 Task: Set Answer 2 of the radio button to "Agenda".
Action: Mouse moved to (519, 342)
Screenshot: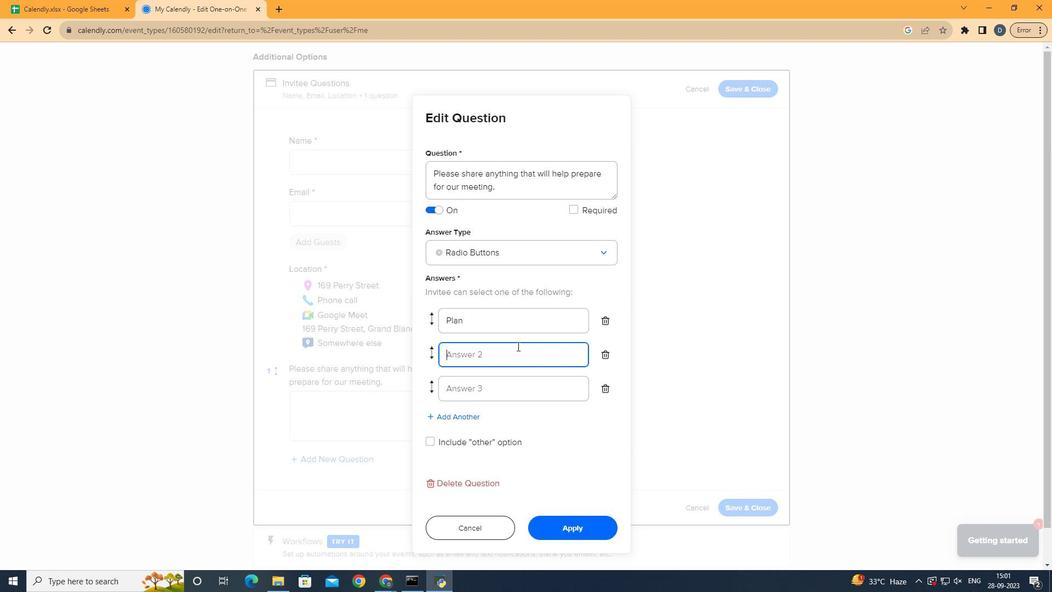 
Action: Mouse pressed left at (519, 342)
Screenshot: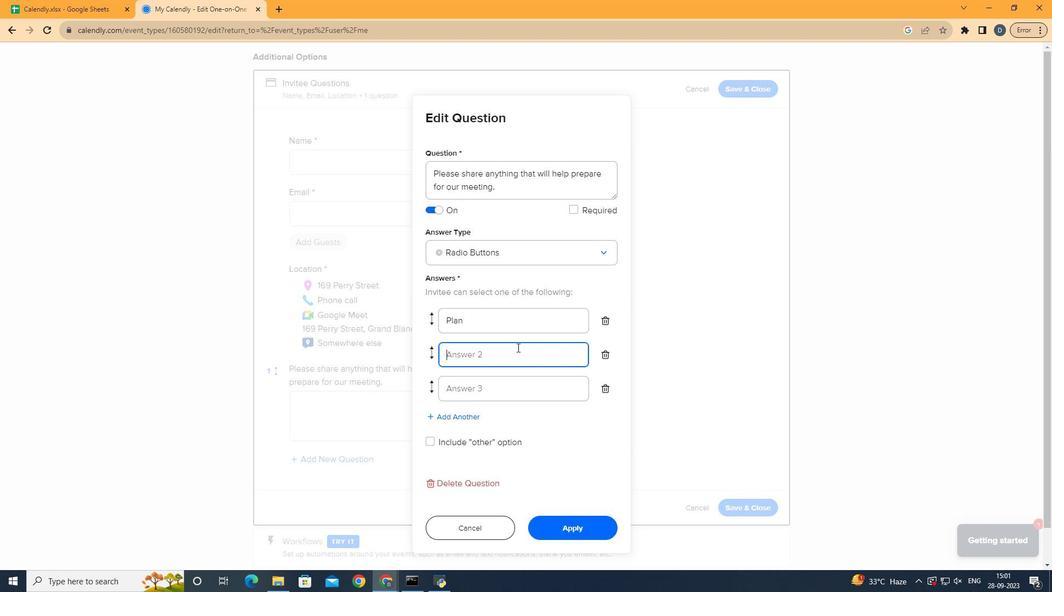 
Action: Mouse moved to (517, 347)
Screenshot: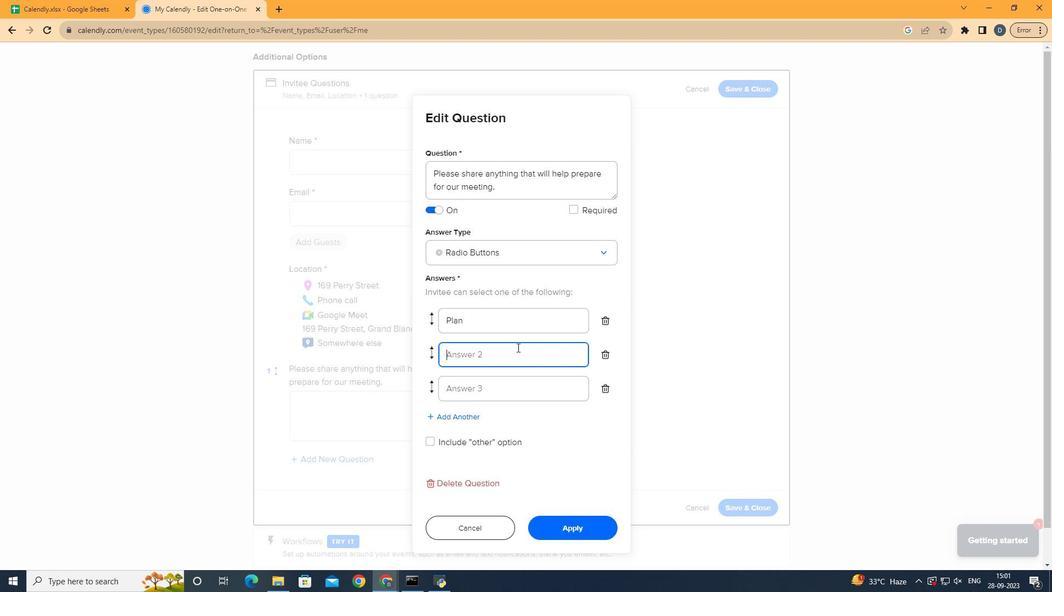 
Action: Key pressed <Key.shift><Key.shift>Agenda
Screenshot: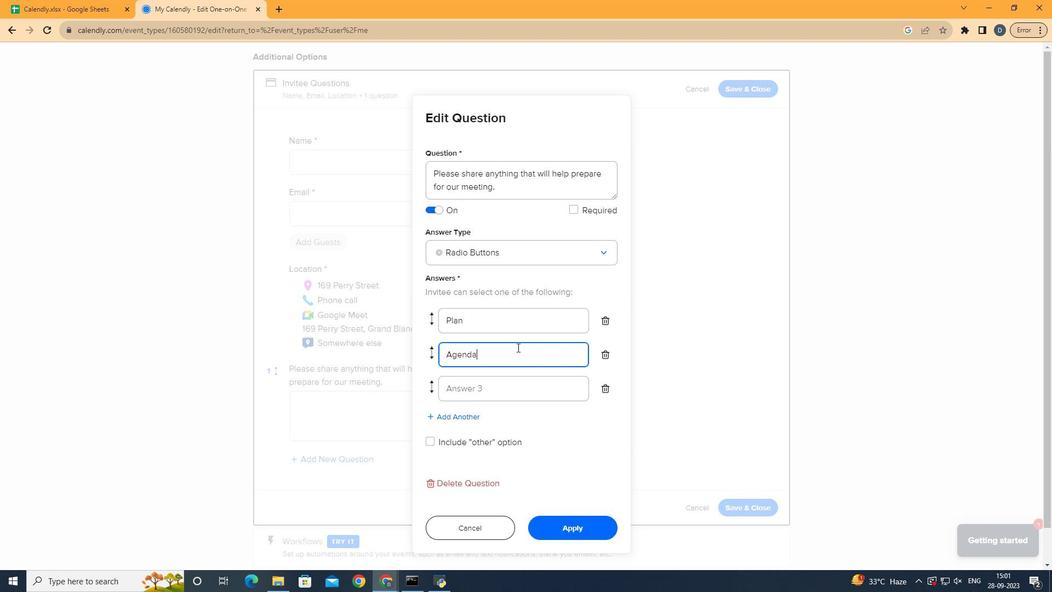 
Action: Mouse moved to (567, 421)
Screenshot: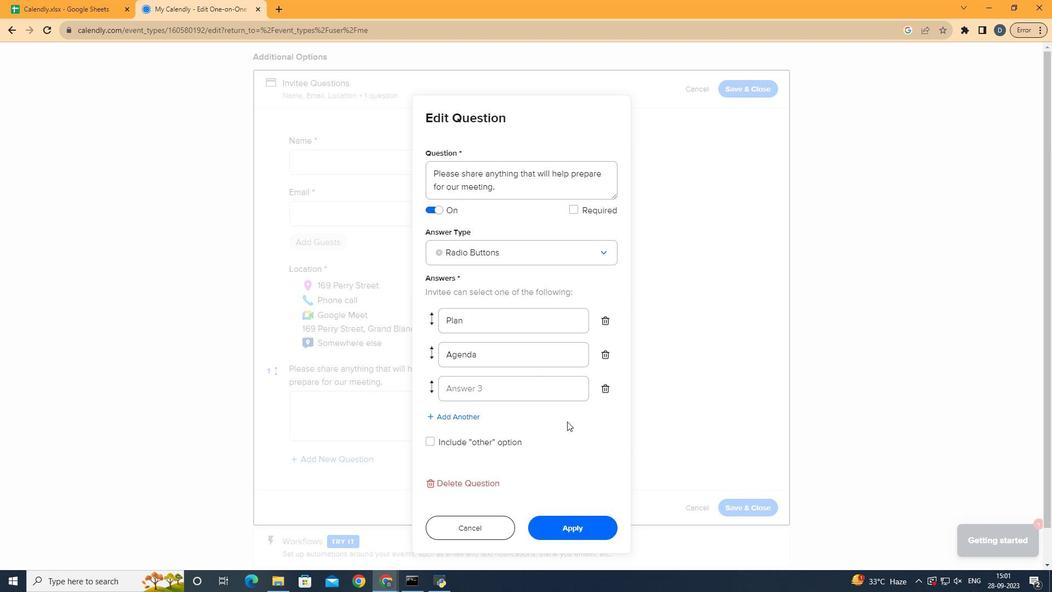 
Action: Mouse pressed left at (567, 421)
Screenshot: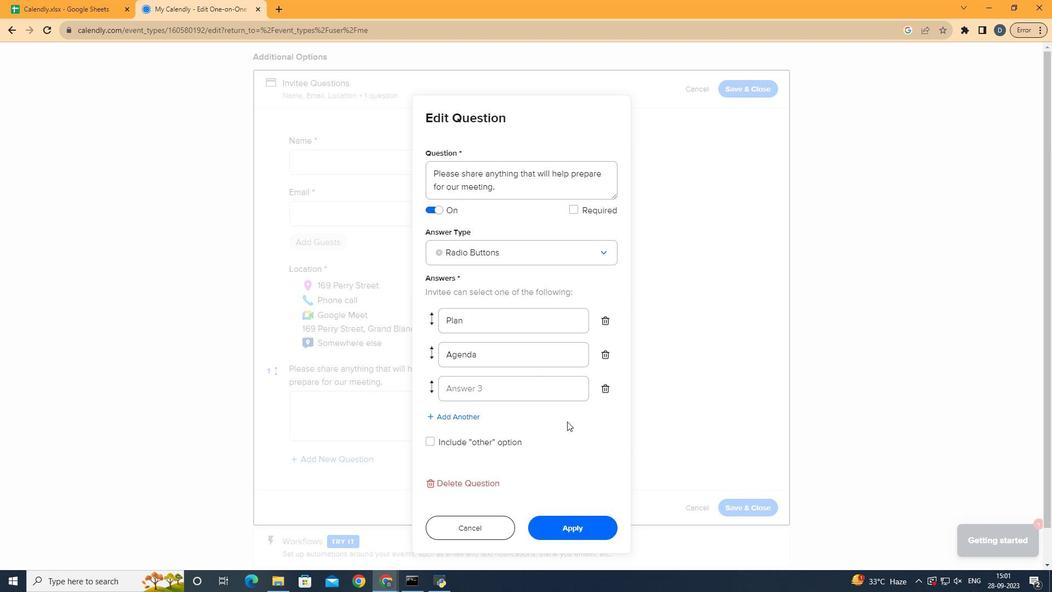 
